 Task: For heading Arial black with underline.  font size for heading18,  'Change the font style of data to'Calibri.  and font size to 9,  Change the alignment of both headline & data to Align center.  In the sheet   Powerhouse Sales log book
Action: Mouse moved to (173, 189)
Screenshot: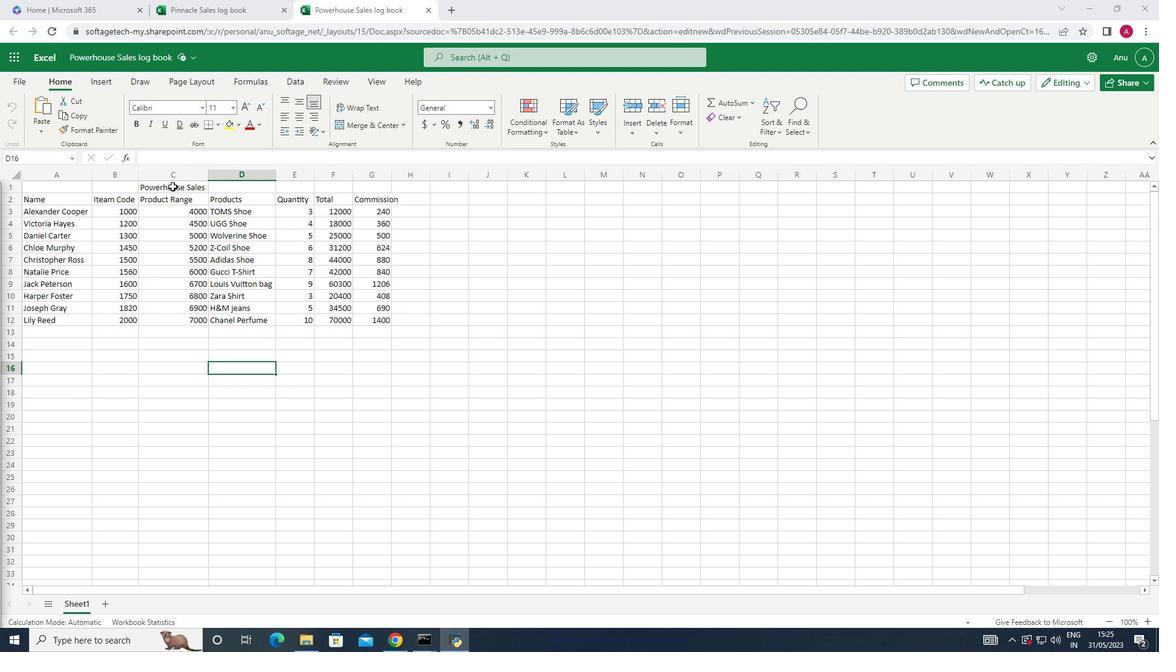 
Action: Mouse pressed left at (173, 189)
Screenshot: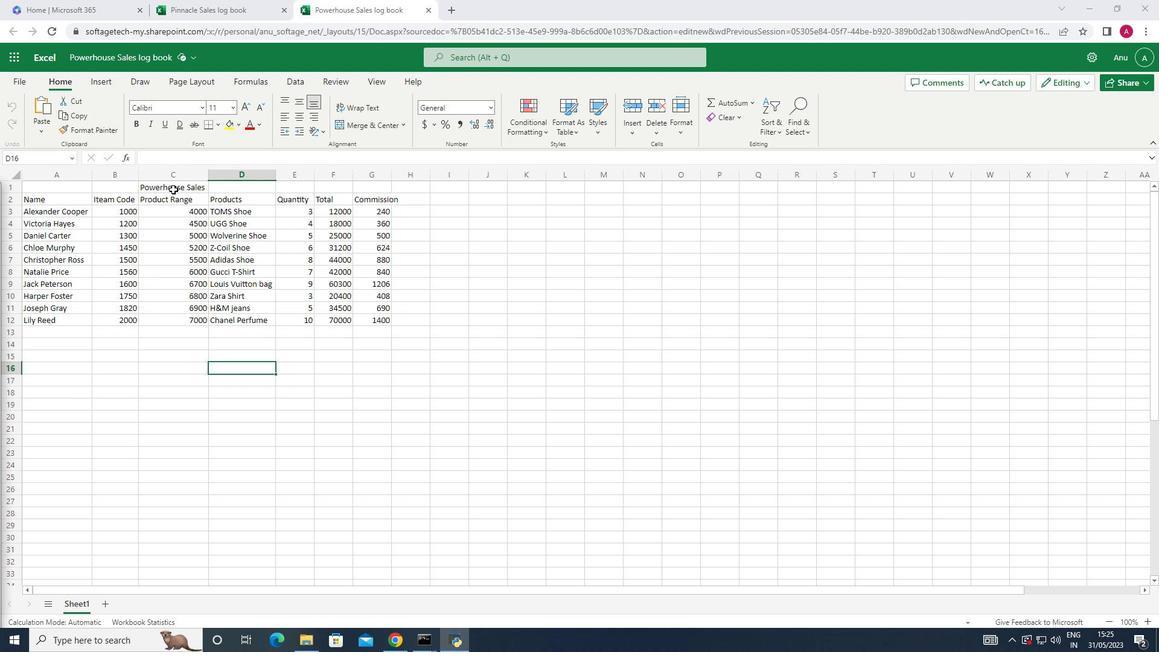 
Action: Mouse moved to (201, 109)
Screenshot: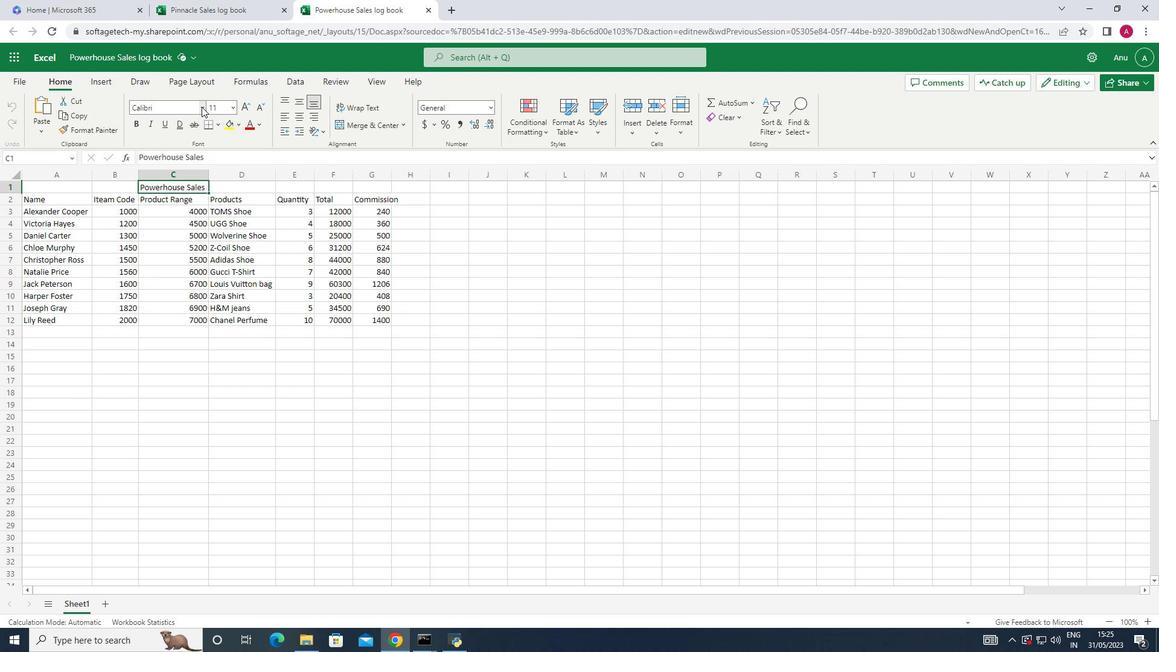 
Action: Mouse pressed left at (201, 109)
Screenshot: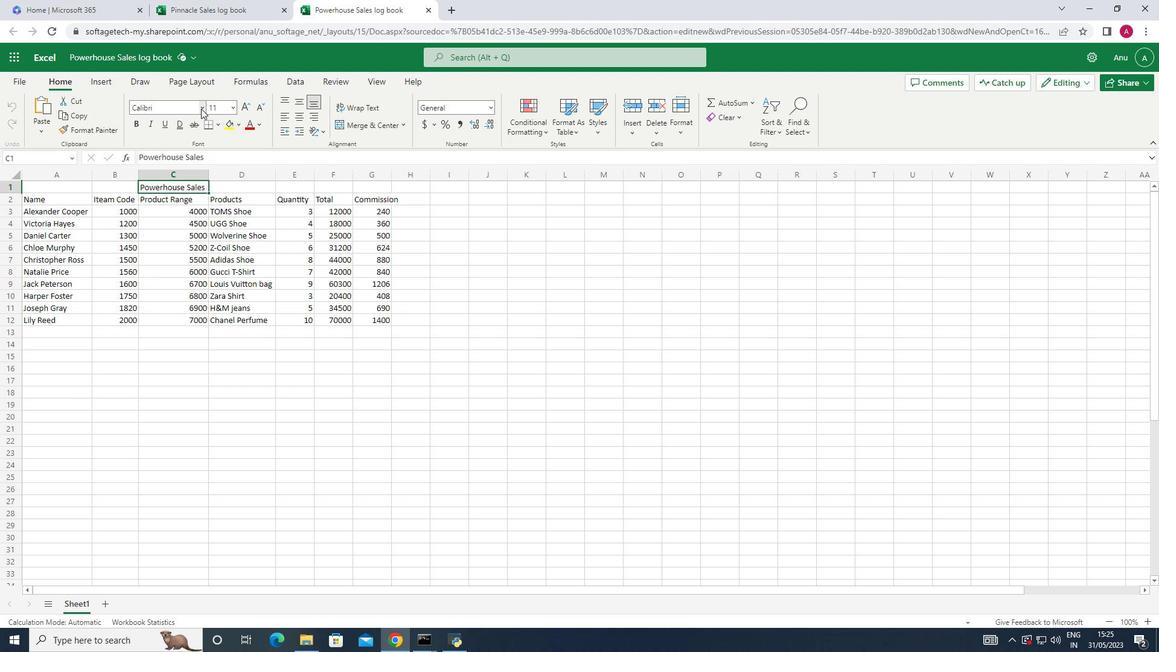 
Action: Mouse moved to (178, 138)
Screenshot: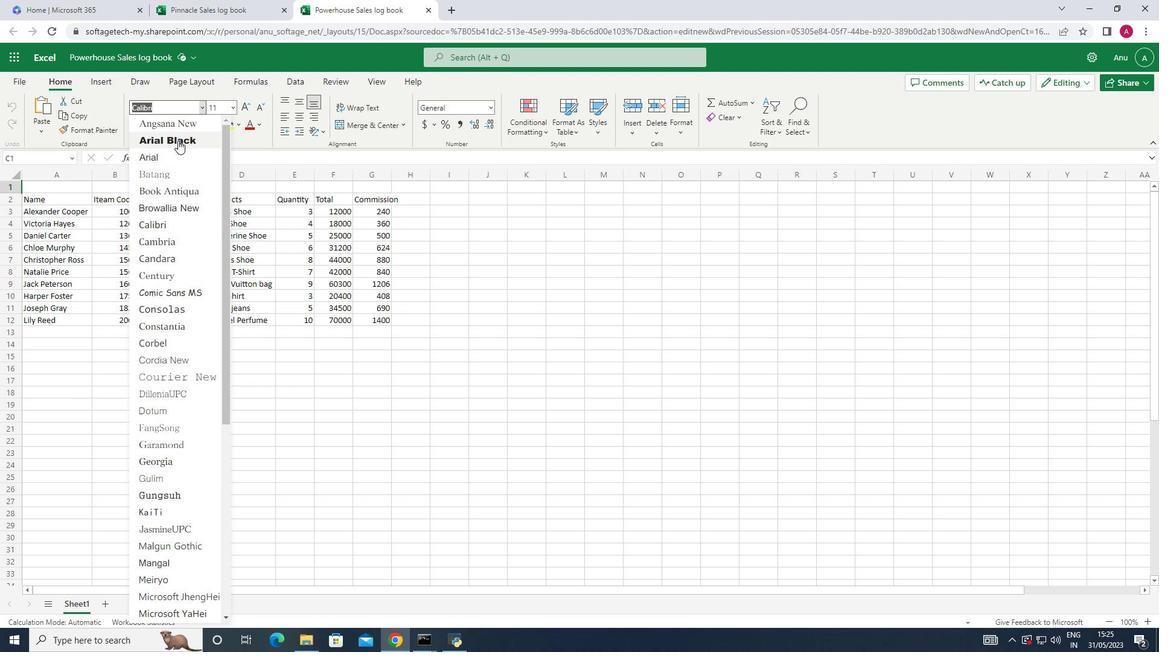 
Action: Mouse pressed left at (178, 138)
Screenshot: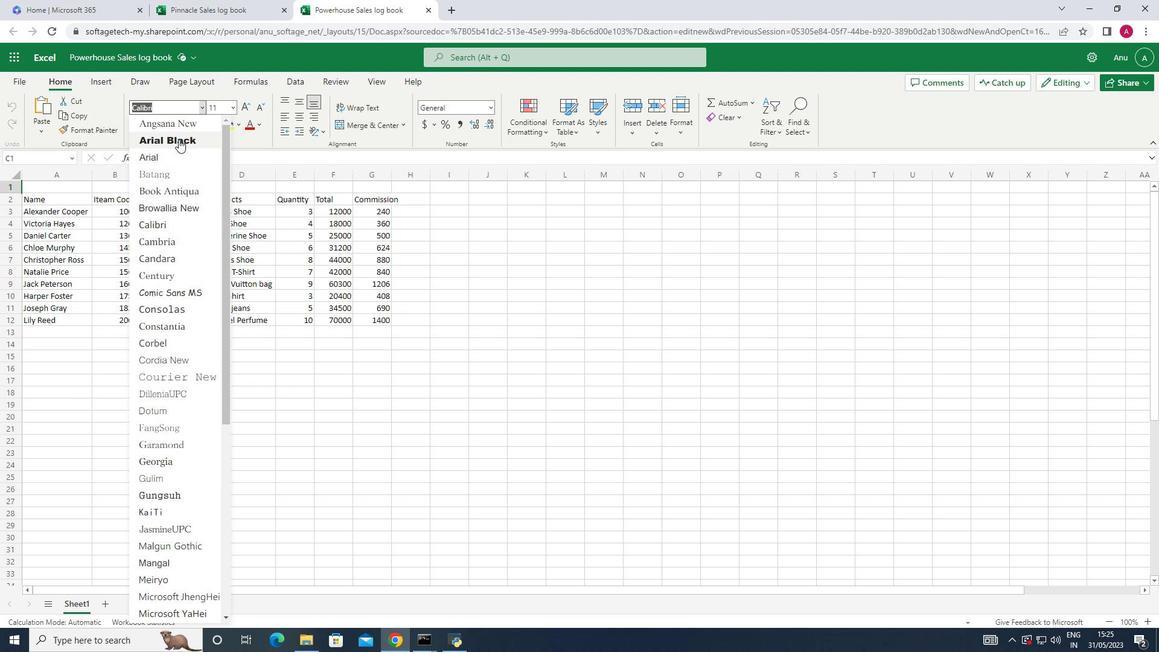 
Action: Mouse moved to (167, 120)
Screenshot: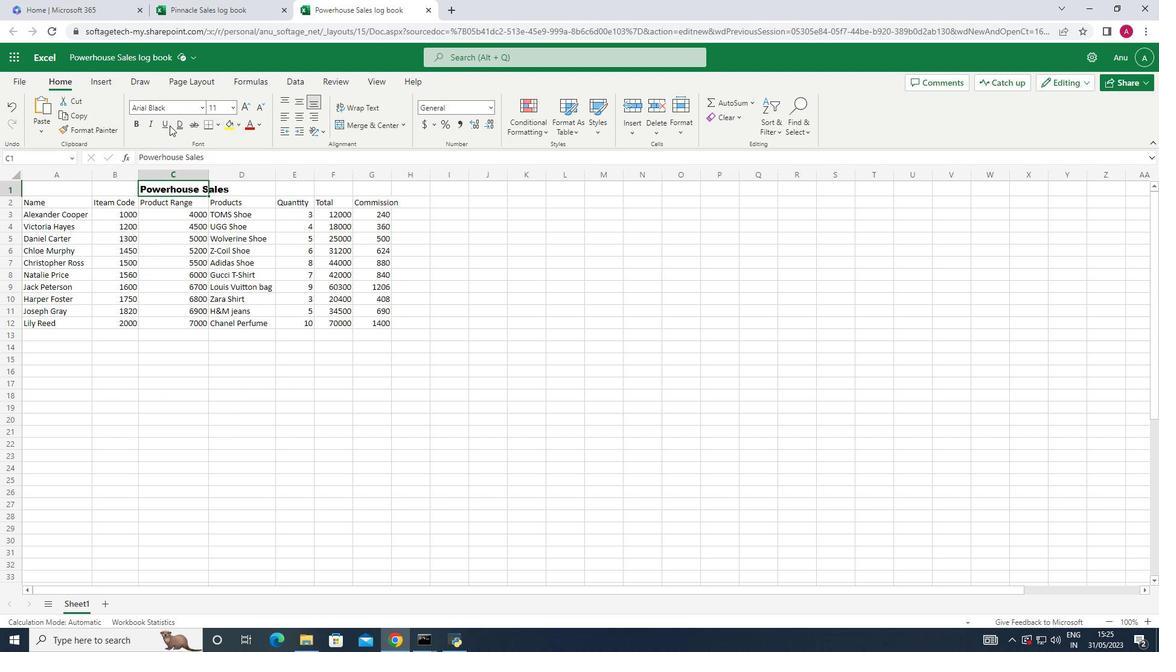 
Action: Mouse pressed left at (167, 120)
Screenshot: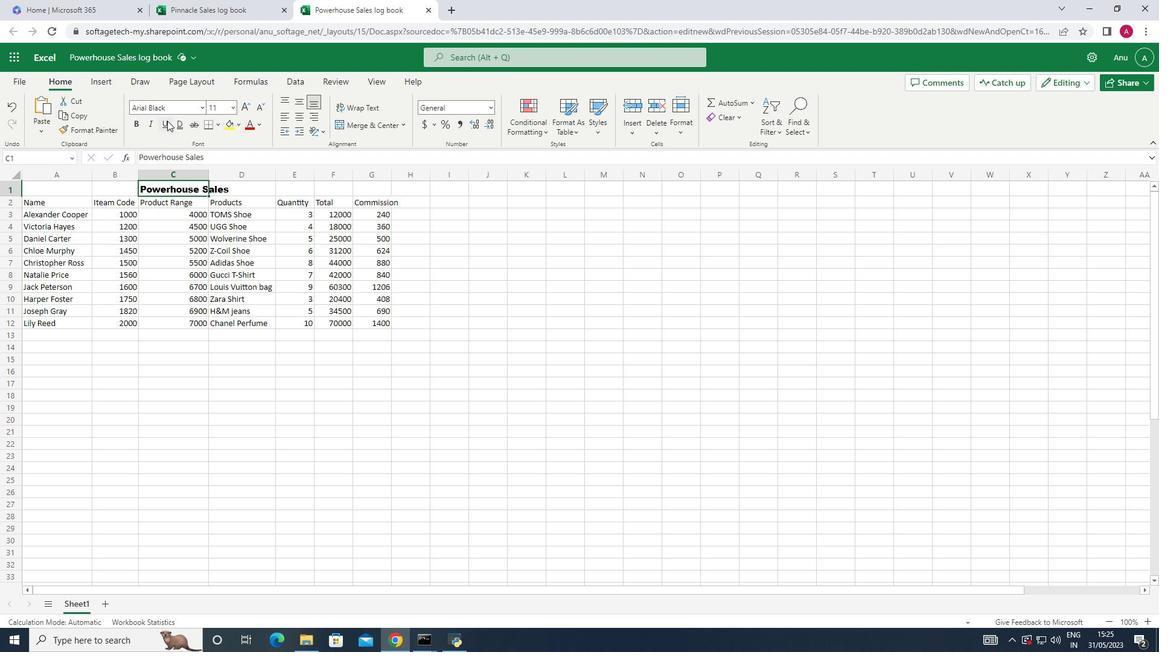 
Action: Mouse moved to (231, 106)
Screenshot: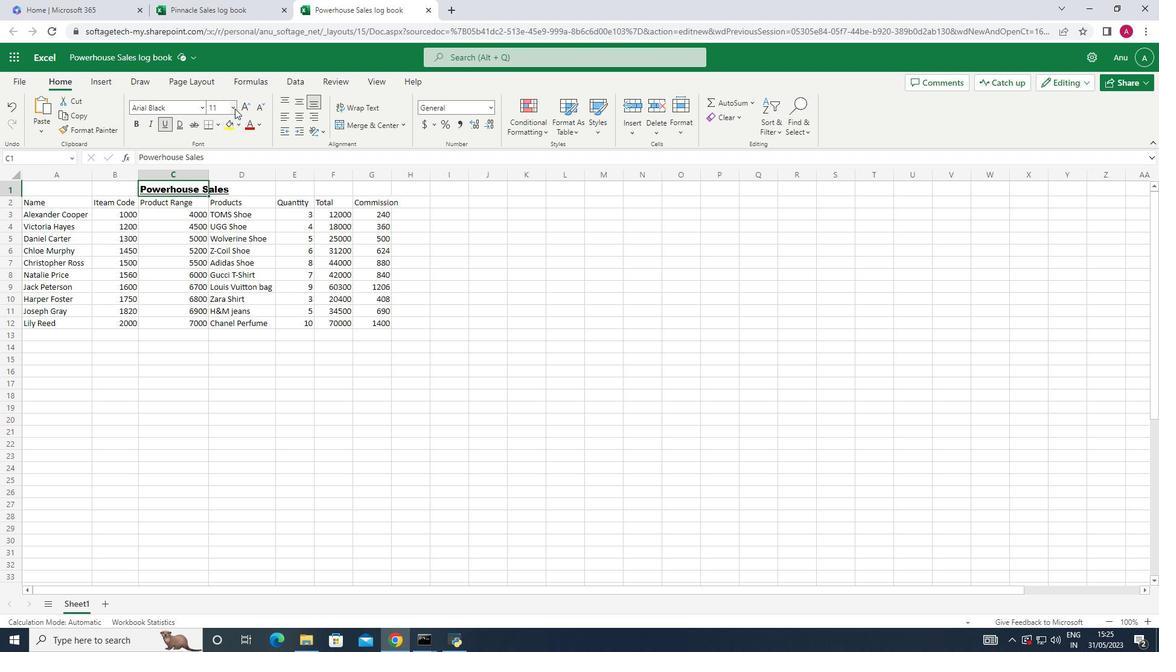 
Action: Mouse pressed left at (231, 106)
Screenshot: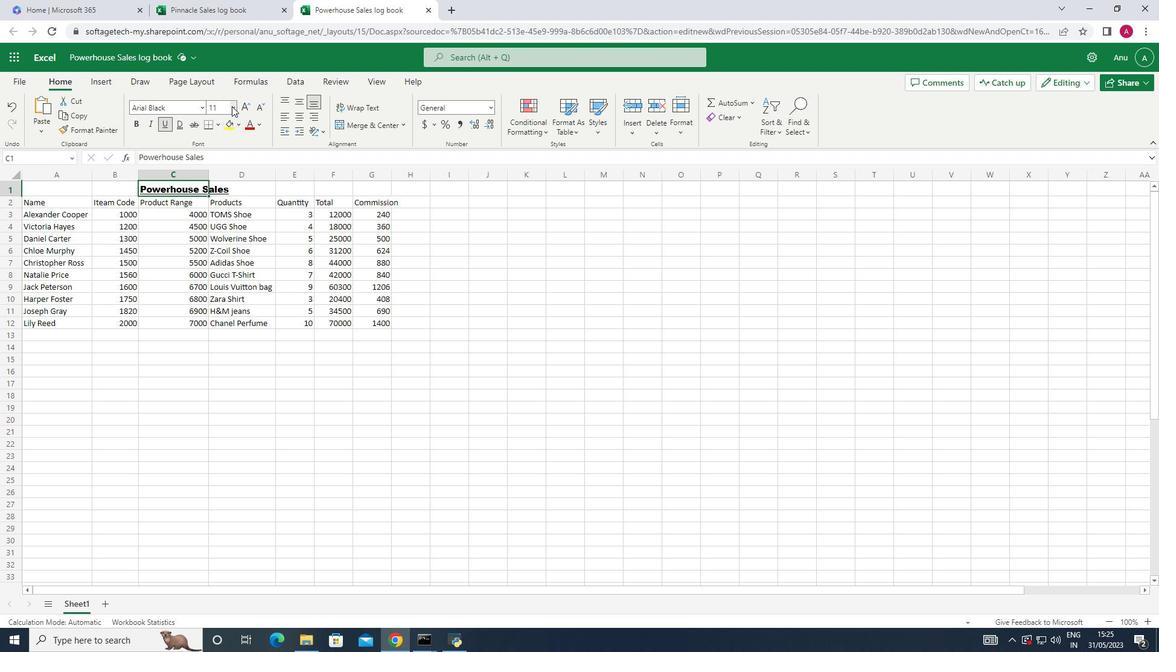 
Action: Mouse moved to (218, 239)
Screenshot: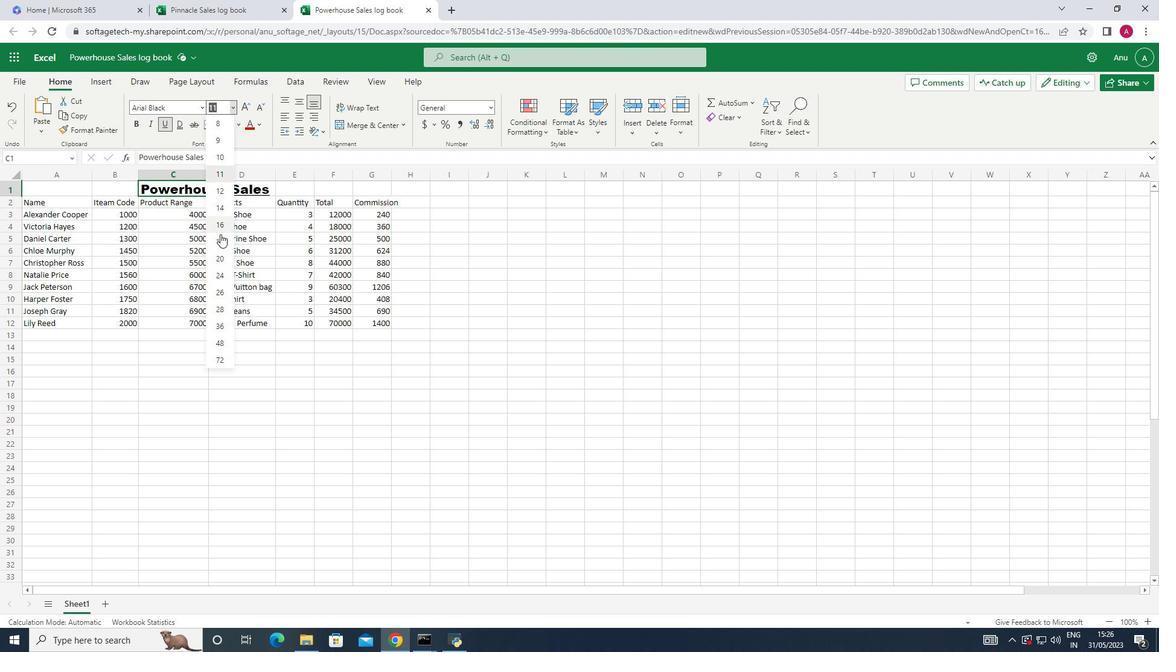 
Action: Mouse pressed left at (218, 239)
Screenshot: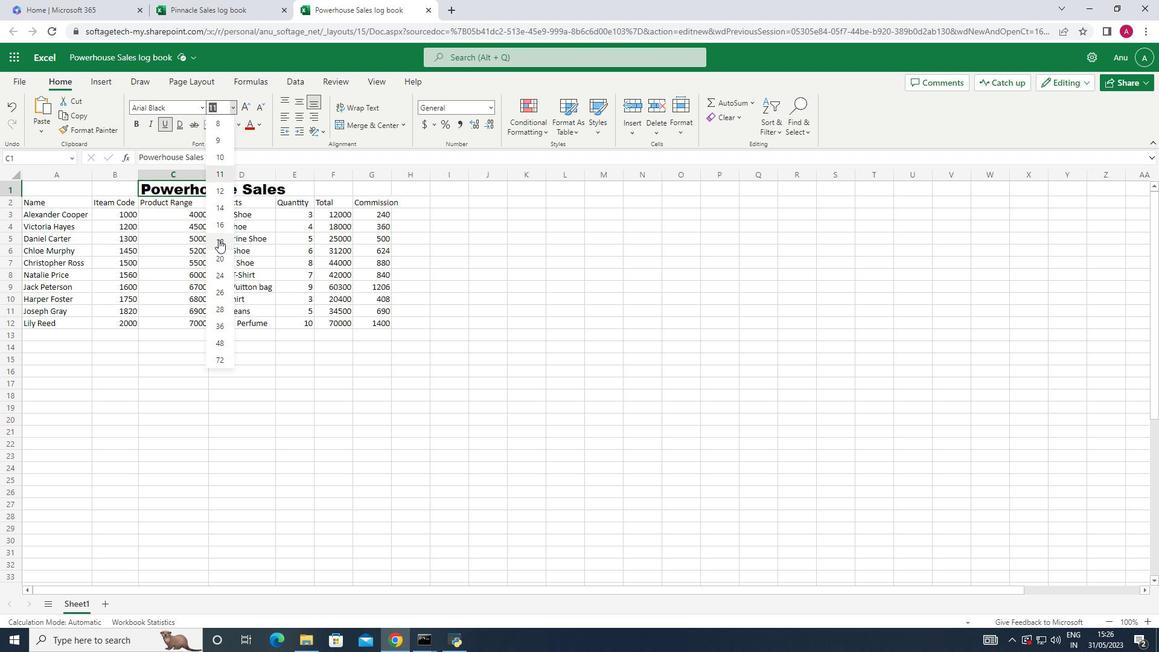 
Action: Mouse moved to (45, 207)
Screenshot: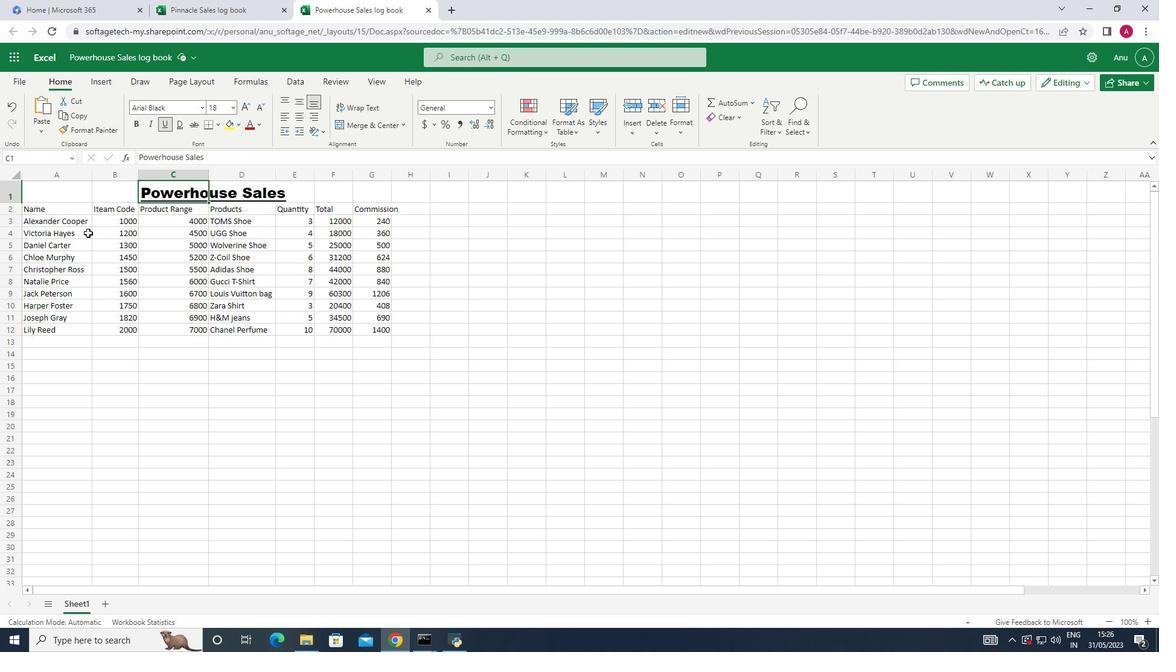 
Action: Mouse pressed left at (45, 207)
Screenshot: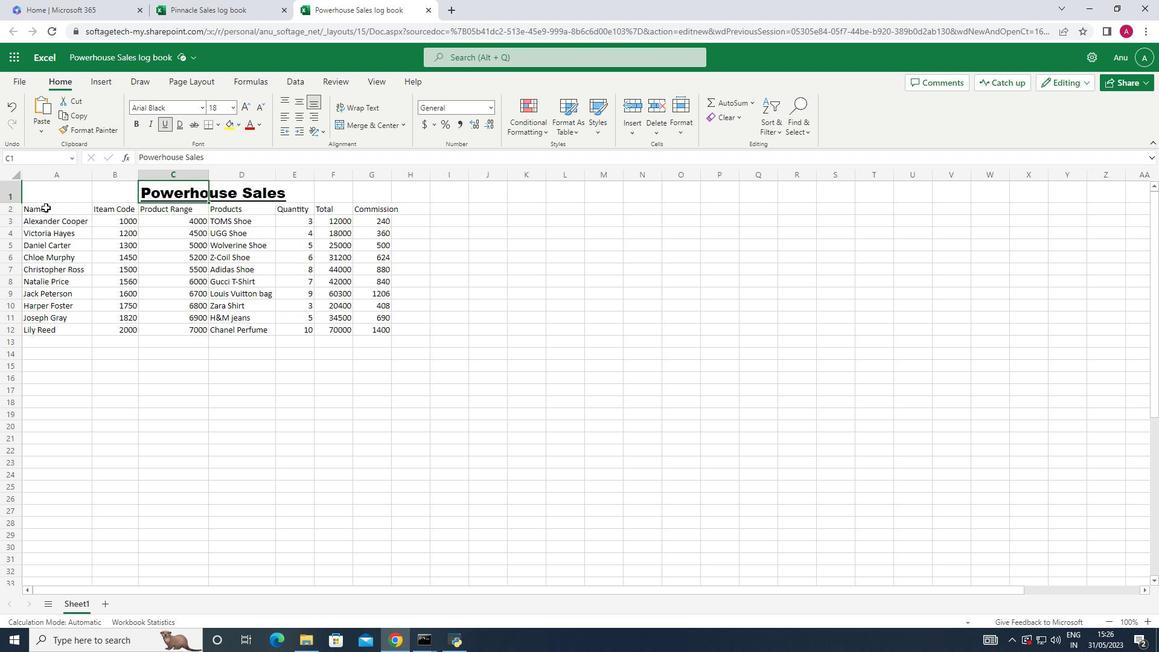 
Action: Mouse moved to (231, 106)
Screenshot: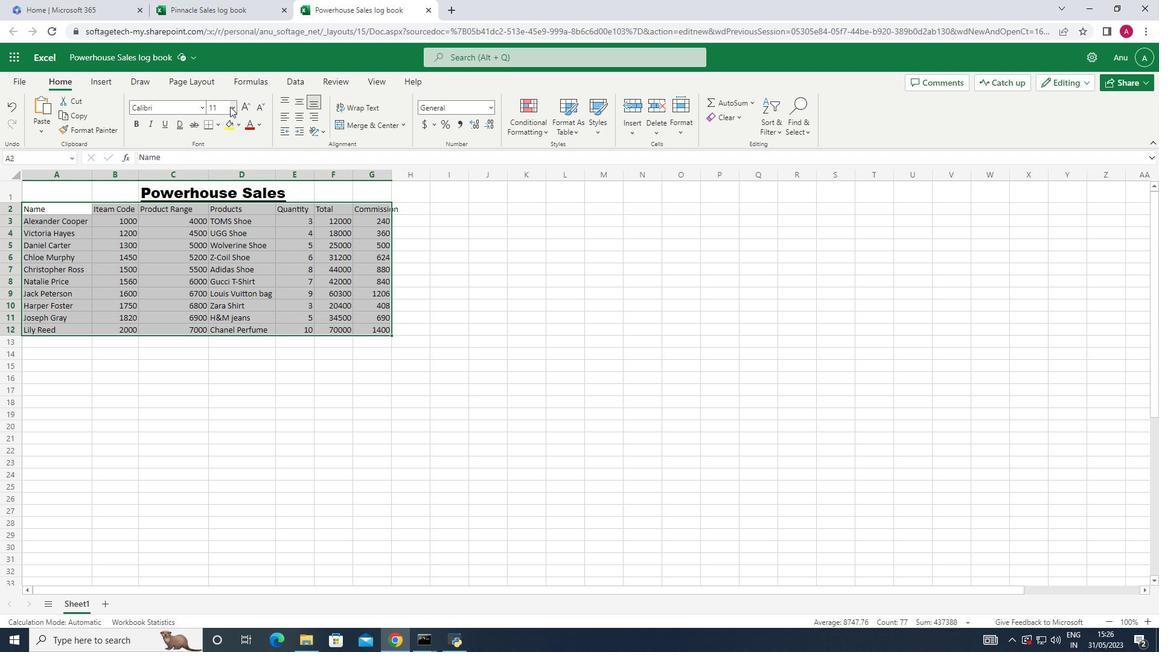 
Action: Mouse pressed left at (231, 106)
Screenshot: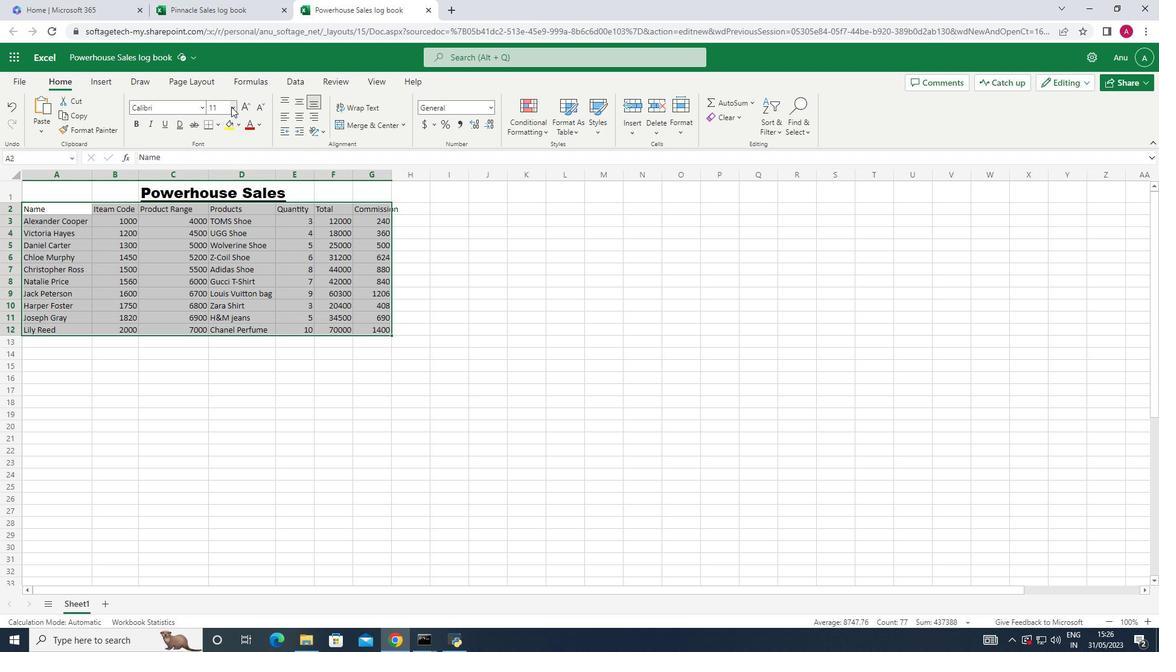 
Action: Mouse moved to (224, 137)
Screenshot: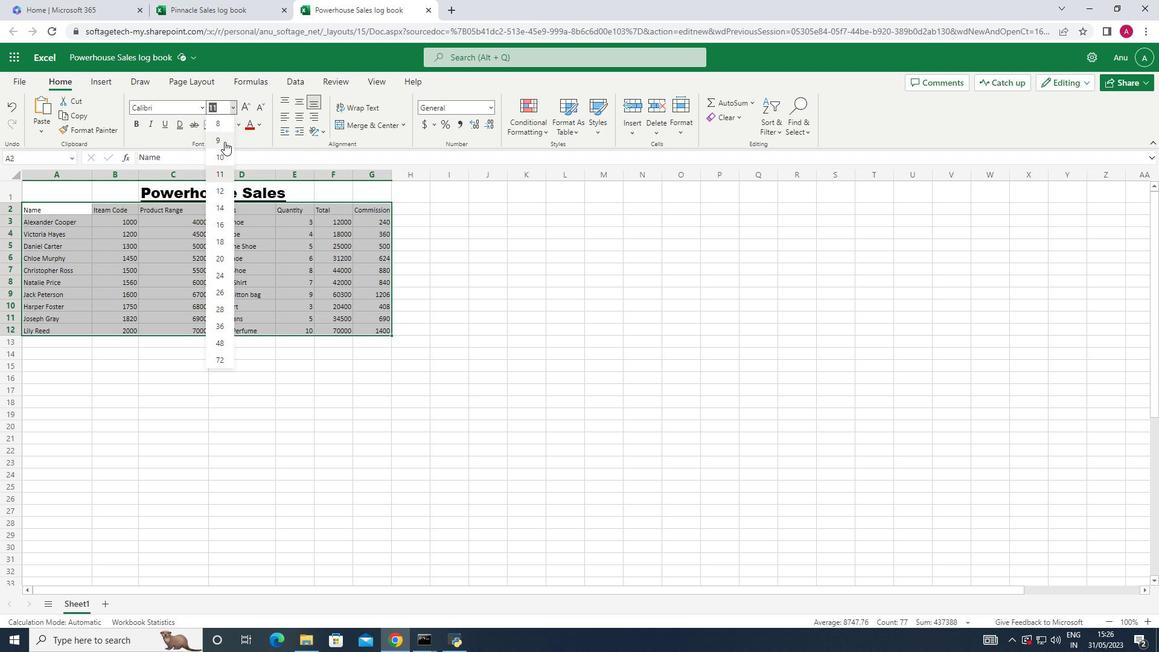 
Action: Mouse pressed left at (224, 137)
Screenshot: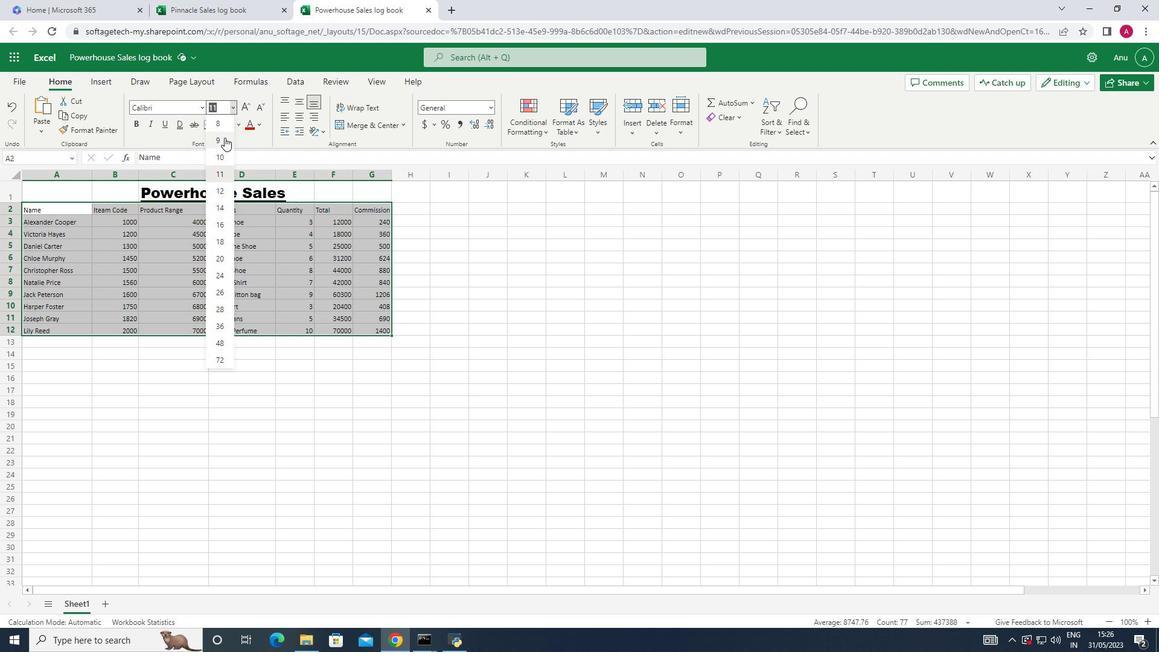 
Action: Mouse moved to (297, 113)
Screenshot: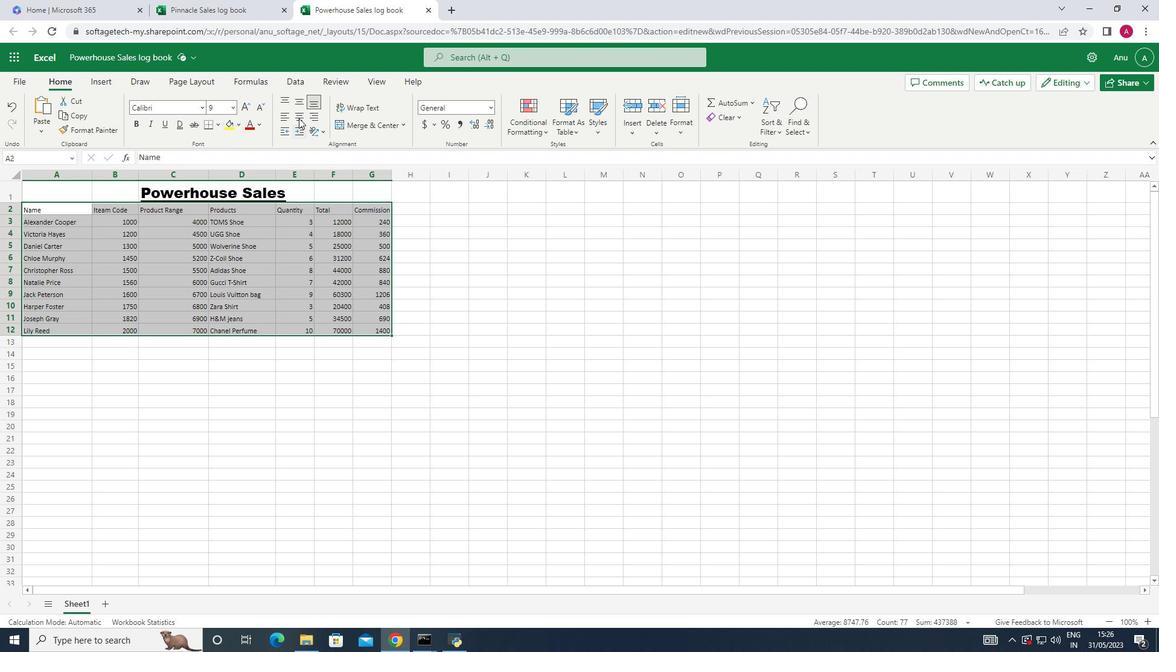 
Action: Mouse pressed left at (297, 113)
Screenshot: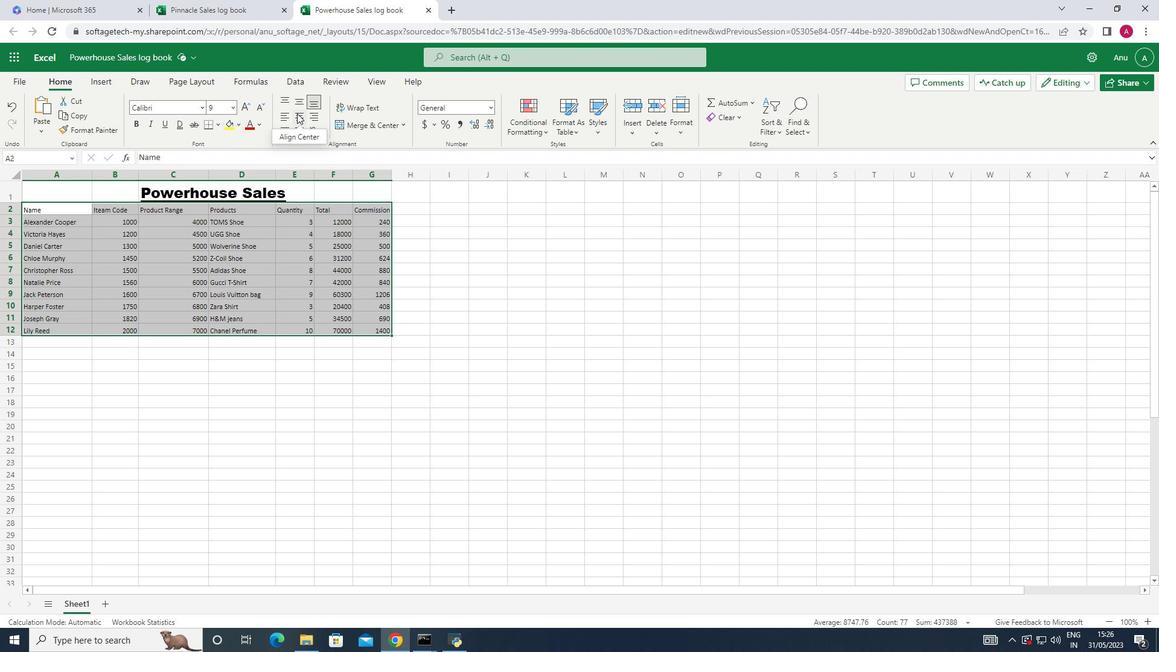 
Action: Mouse moved to (477, 244)
Screenshot: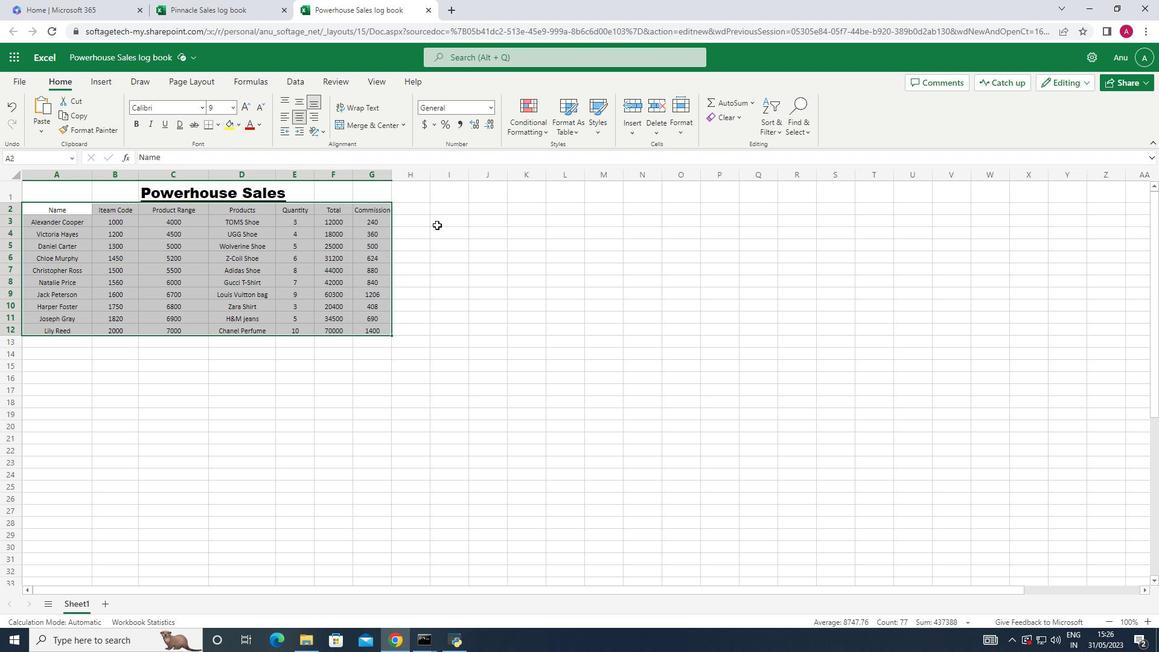 
Action: Mouse pressed left at (477, 244)
Screenshot: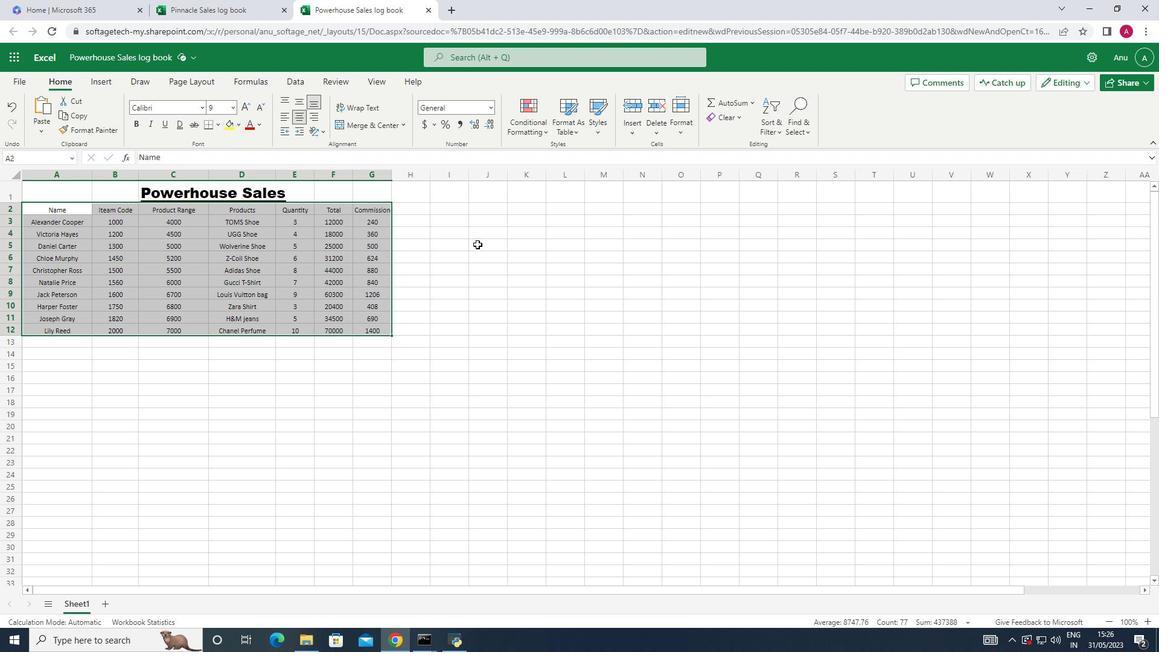
